 Task: Create a due date automation trigger when advanced on, the moment a card is due add content with a description not ending with resume.
Action: Mouse pressed left at (870, 335)
Screenshot: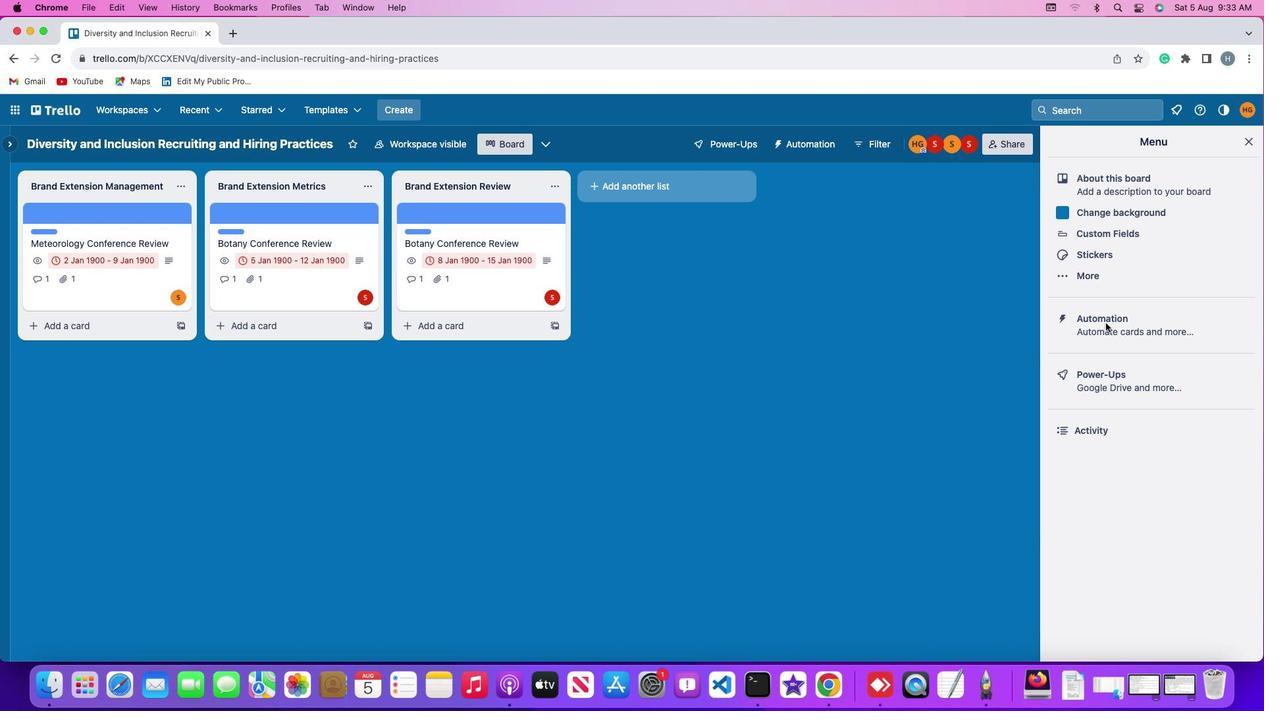 
Action: Mouse pressed left at (870, 335)
Screenshot: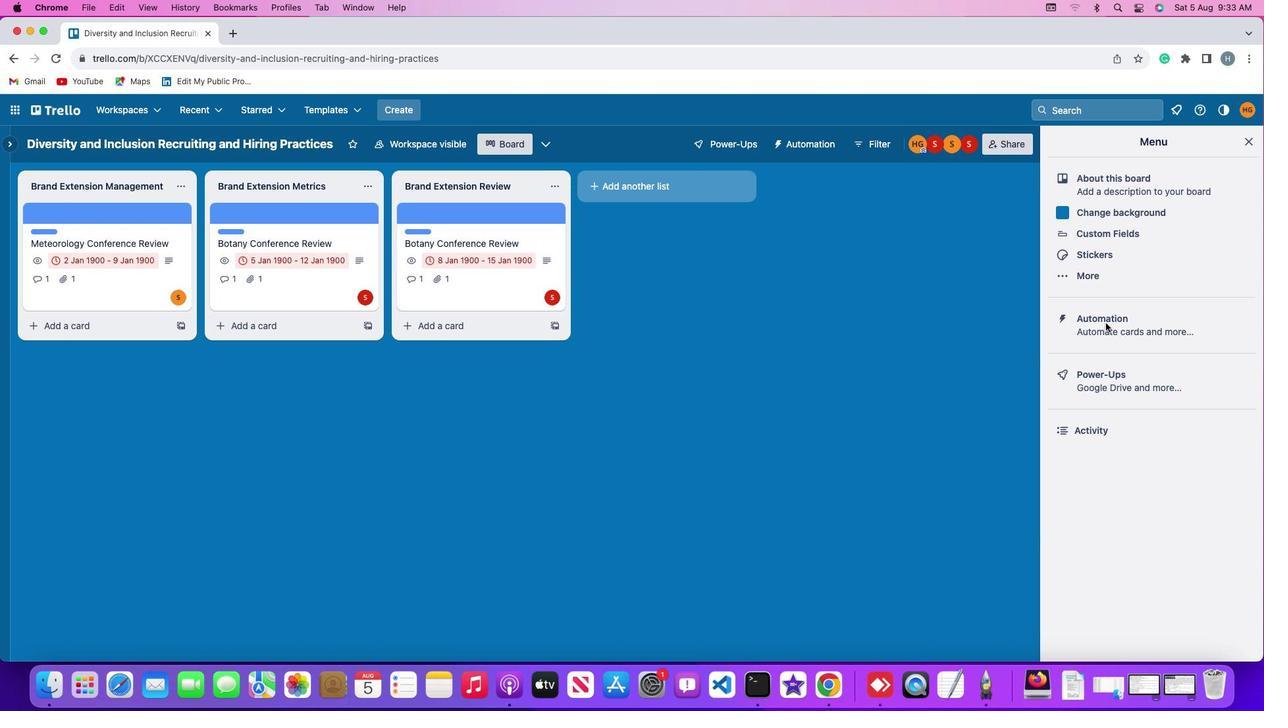 
Action: Mouse moved to (230, 323)
Screenshot: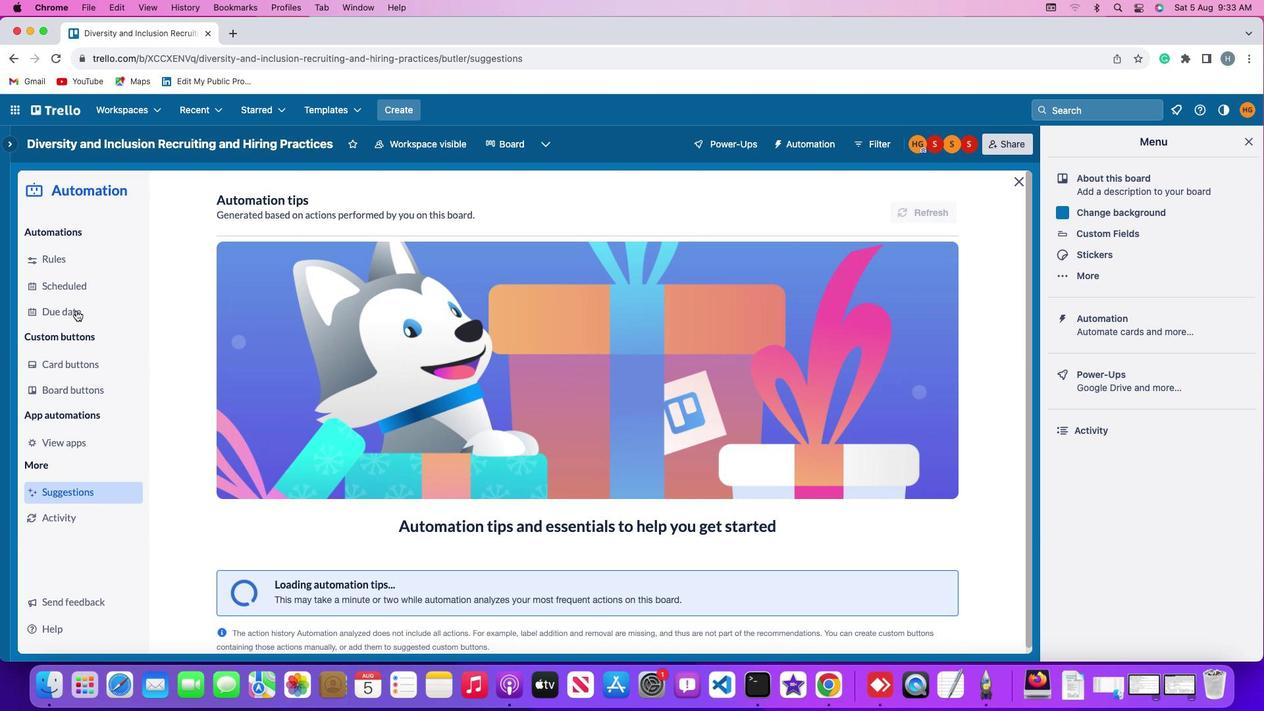 
Action: Mouse pressed left at (230, 323)
Screenshot: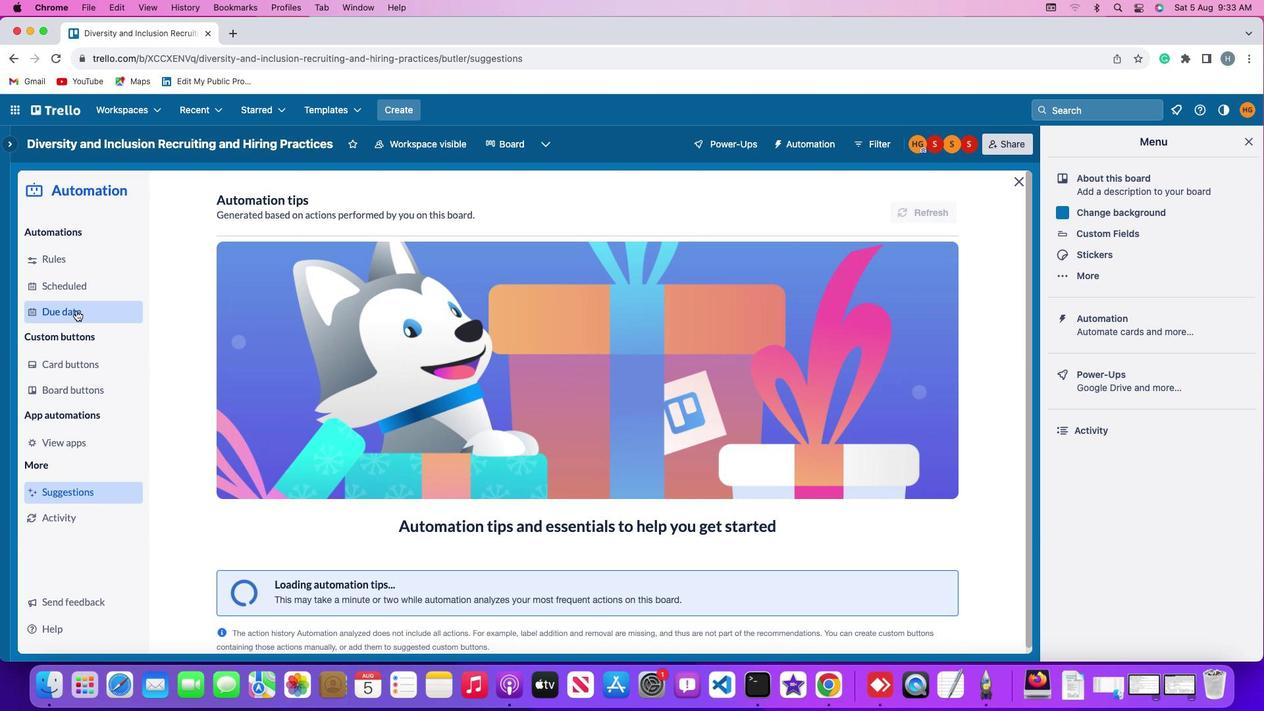 
Action: Mouse moved to (722, 228)
Screenshot: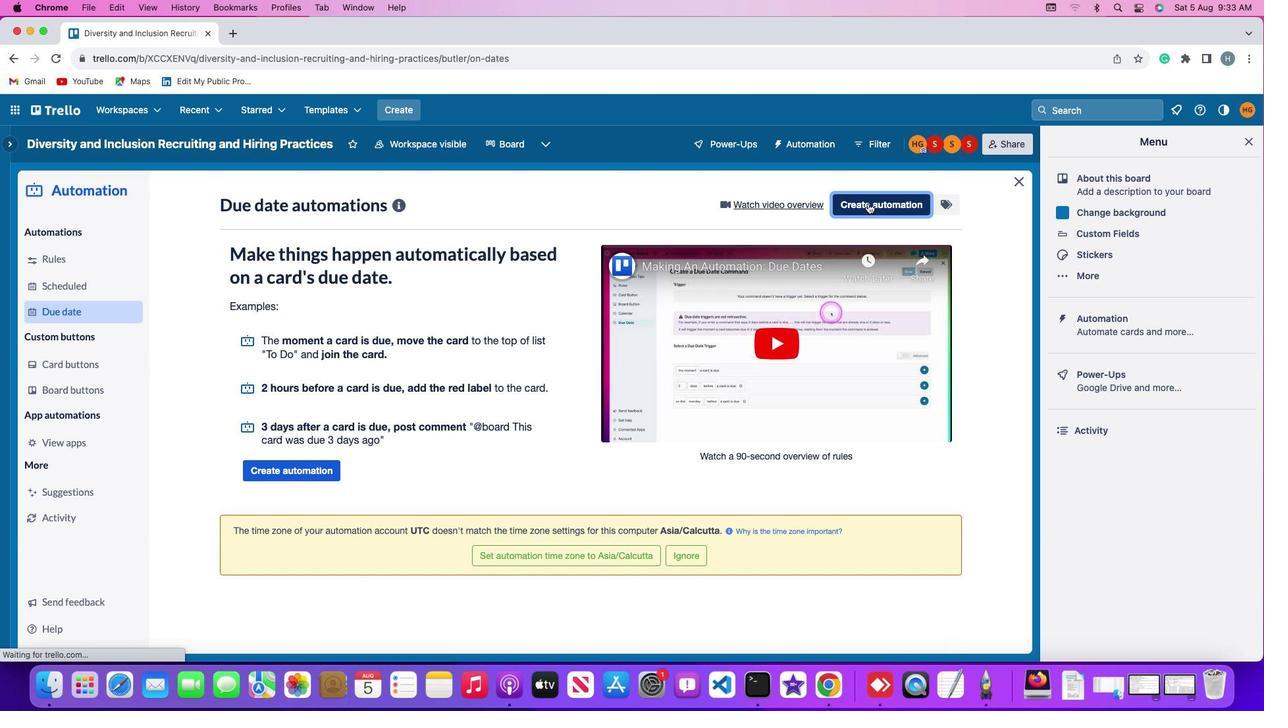 
Action: Mouse pressed left at (722, 228)
Screenshot: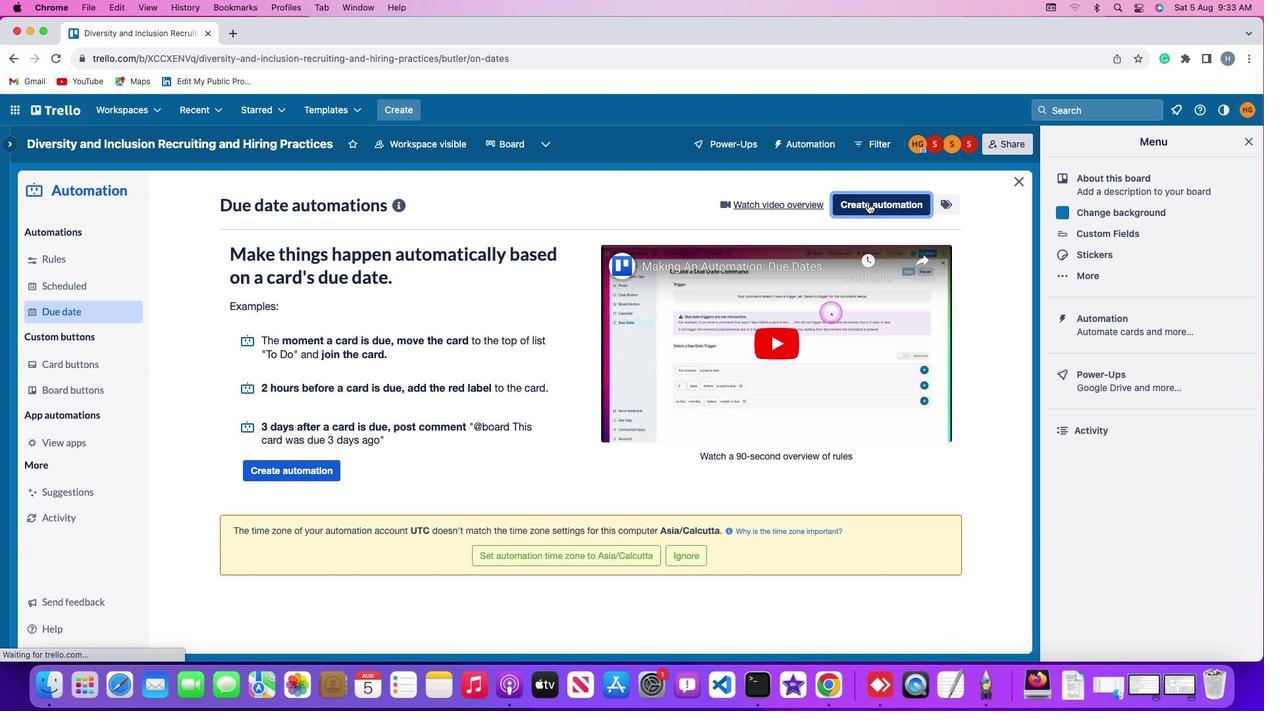 
Action: Mouse moved to (551, 340)
Screenshot: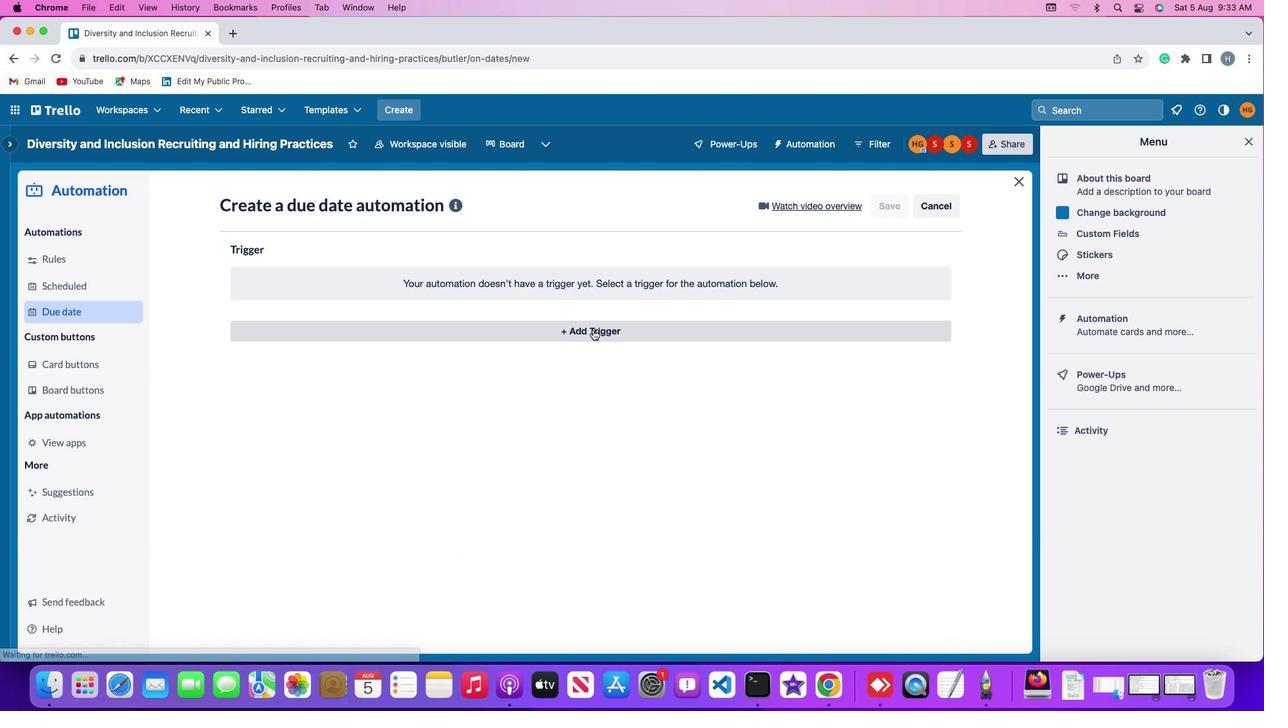 
Action: Mouse pressed left at (551, 340)
Screenshot: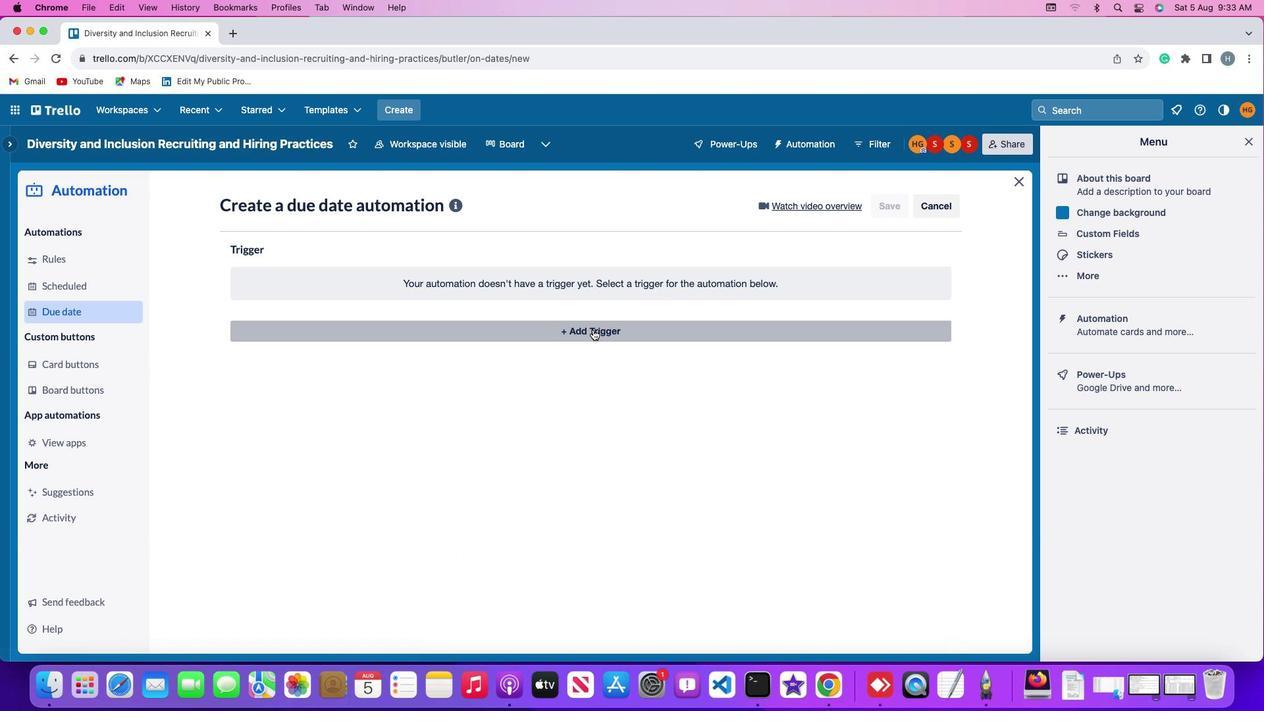 
Action: Mouse moved to (350, 480)
Screenshot: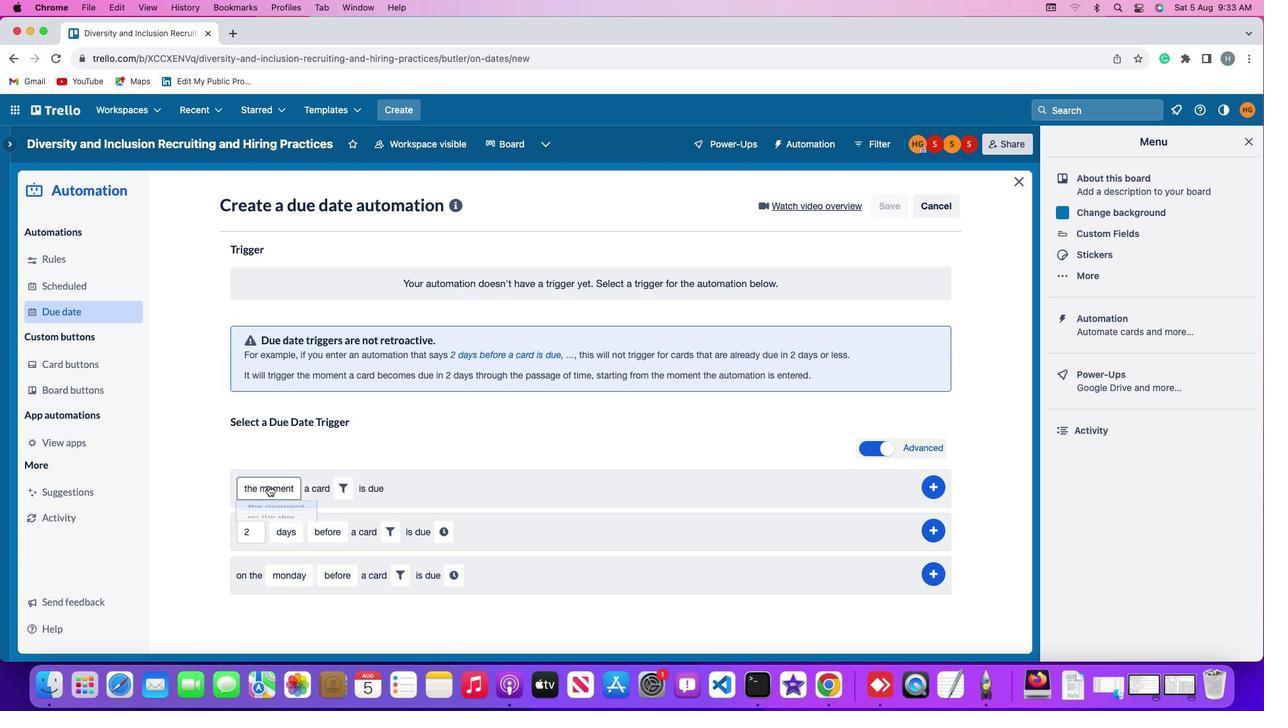 
Action: Mouse pressed left at (350, 480)
Screenshot: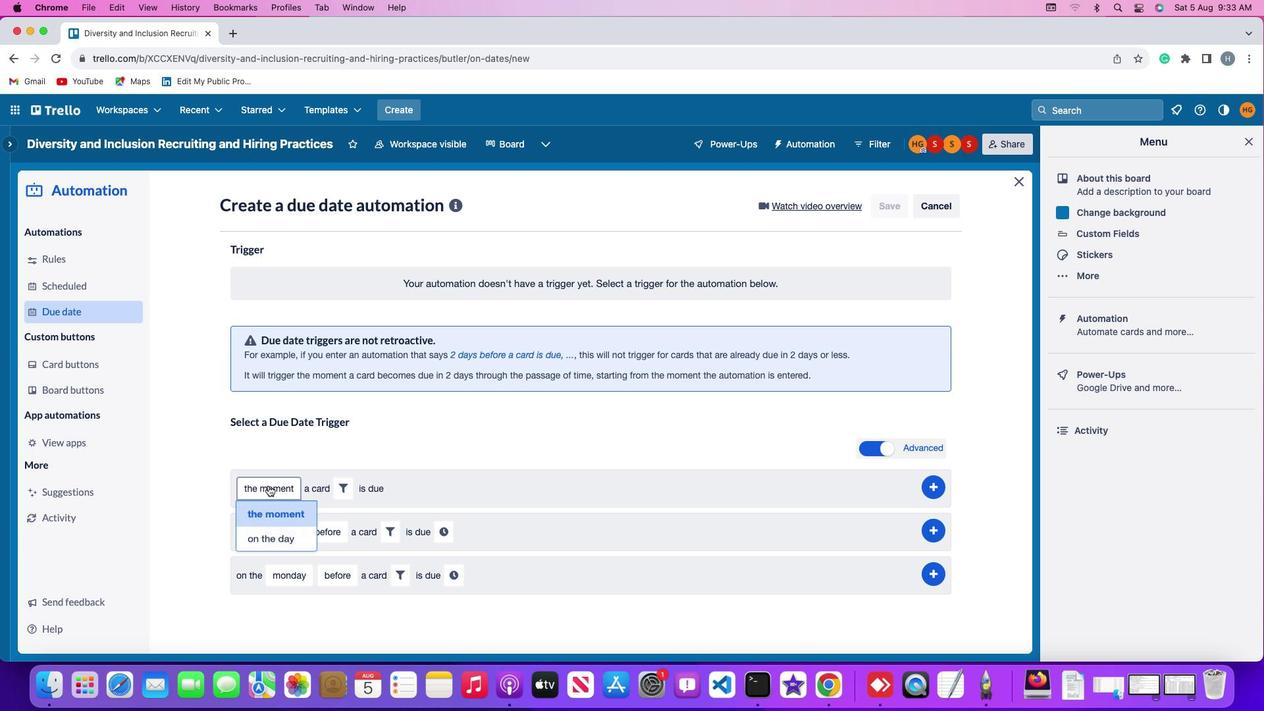 
Action: Mouse moved to (355, 503)
Screenshot: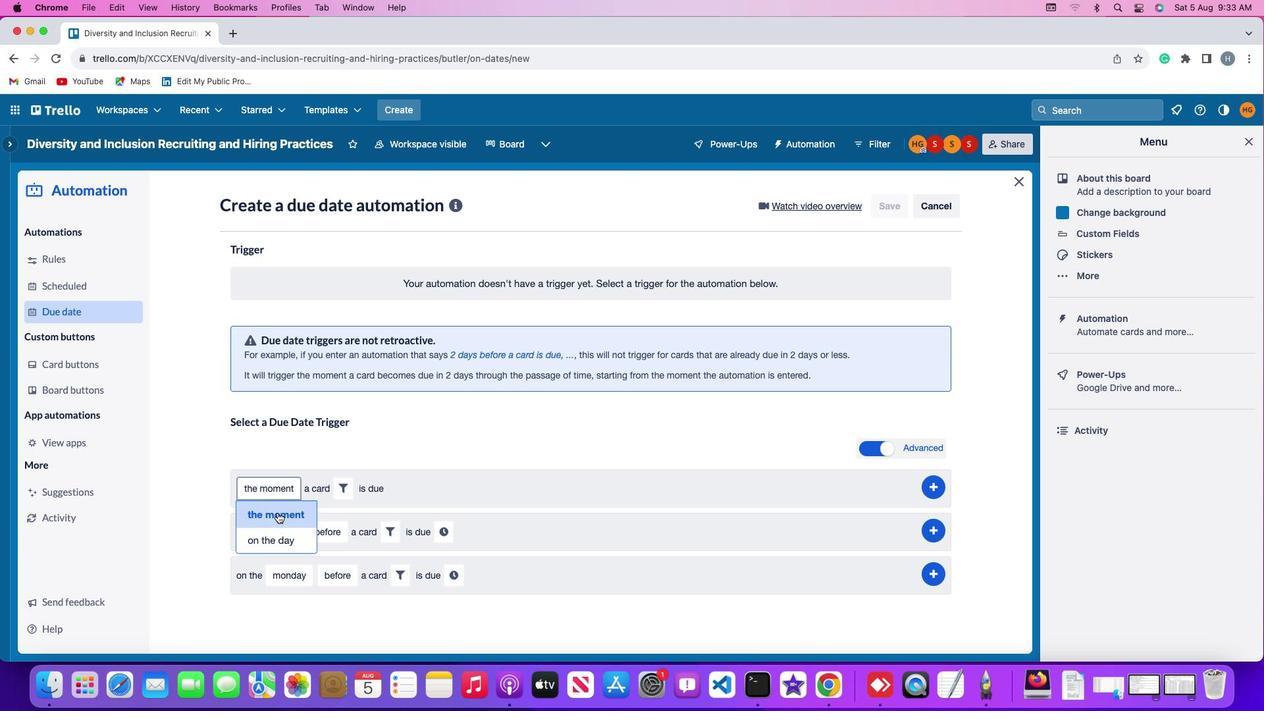 
Action: Mouse pressed left at (355, 503)
Screenshot: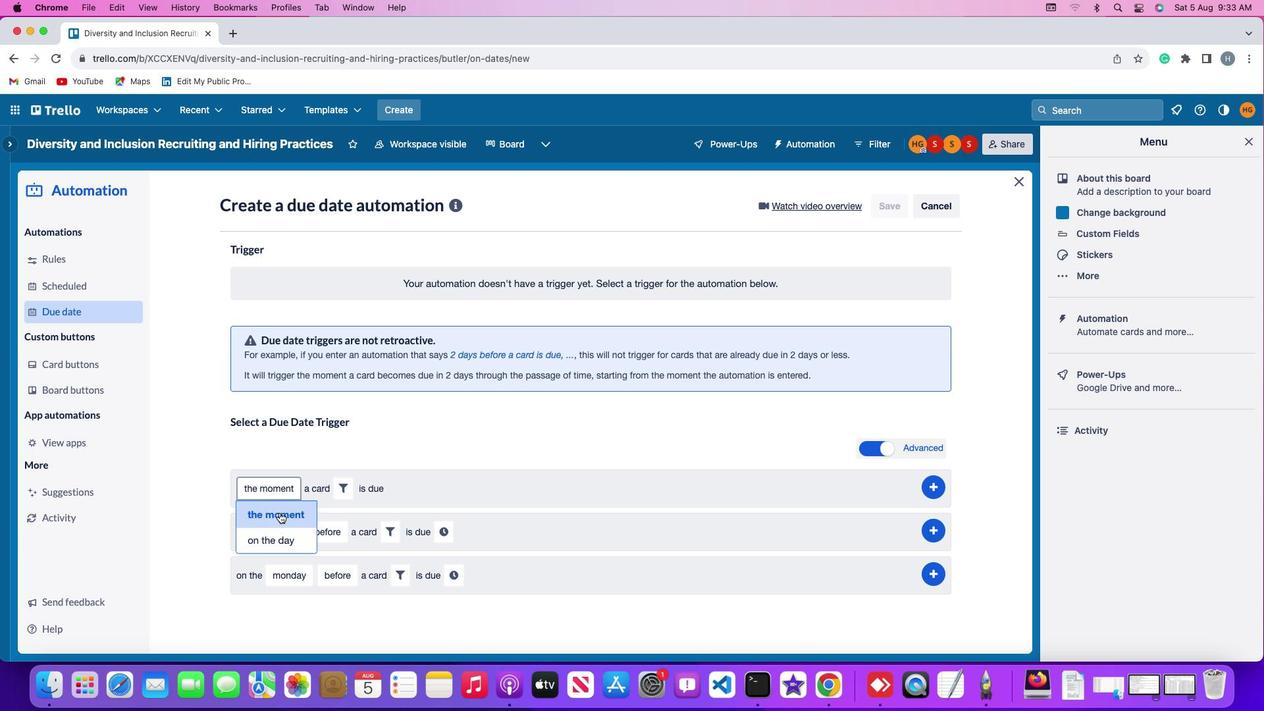 
Action: Mouse moved to (400, 483)
Screenshot: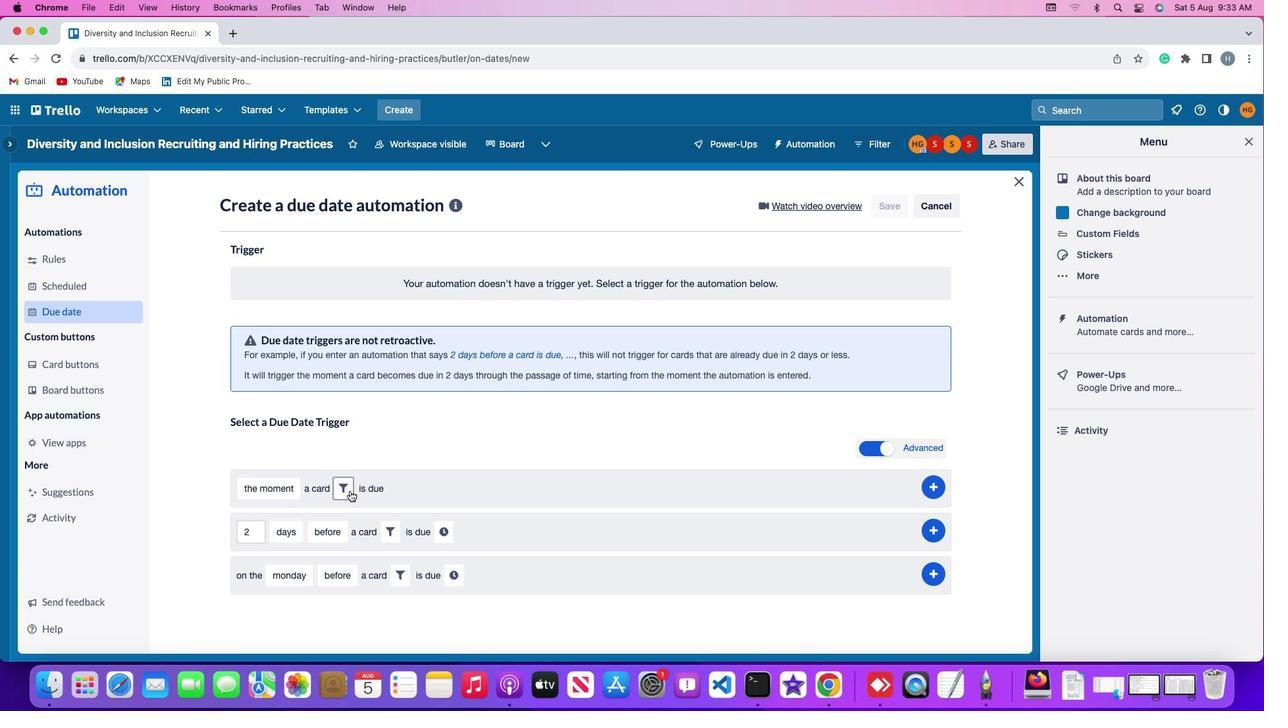 
Action: Mouse pressed left at (400, 483)
Screenshot: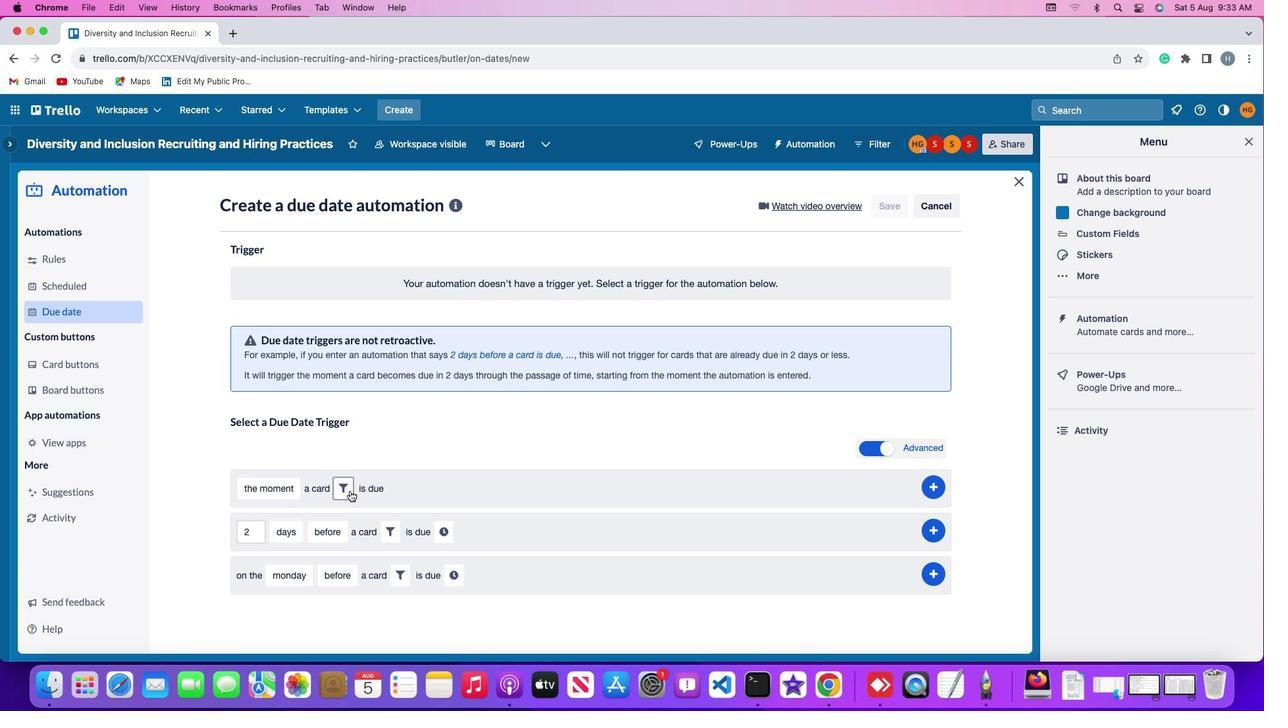 
Action: Mouse moved to (503, 522)
Screenshot: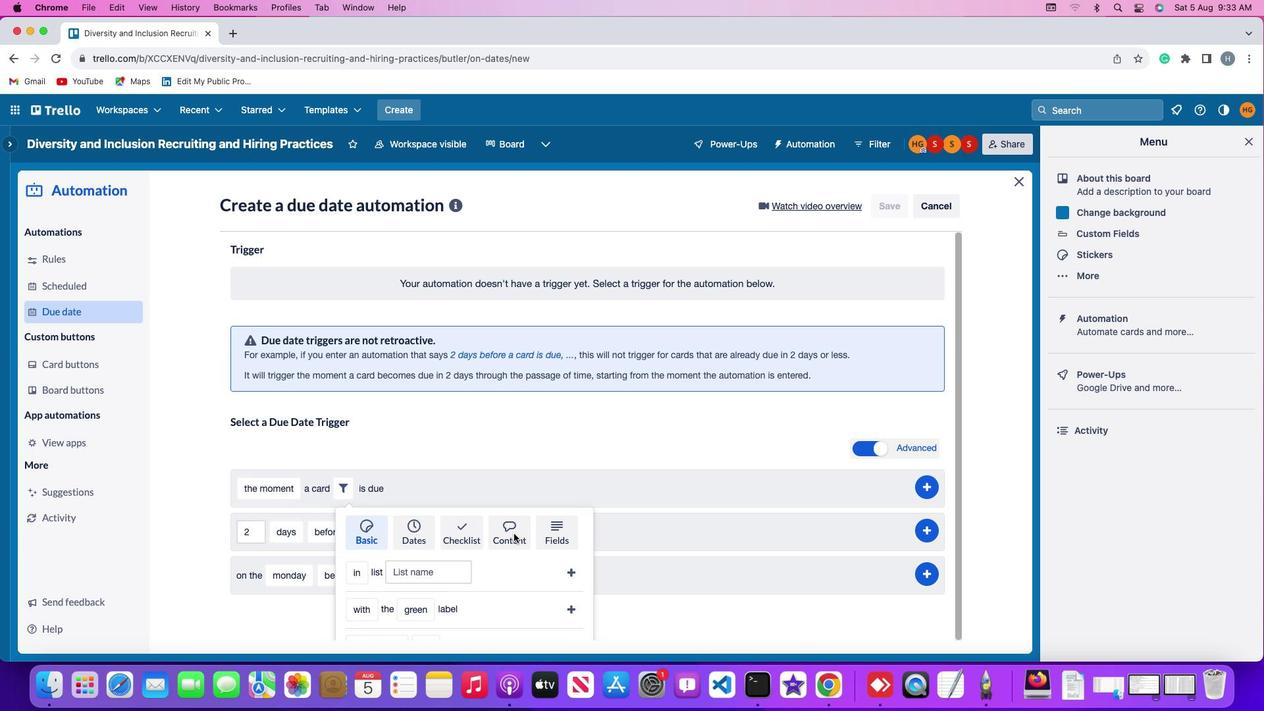 
Action: Mouse pressed left at (503, 522)
Screenshot: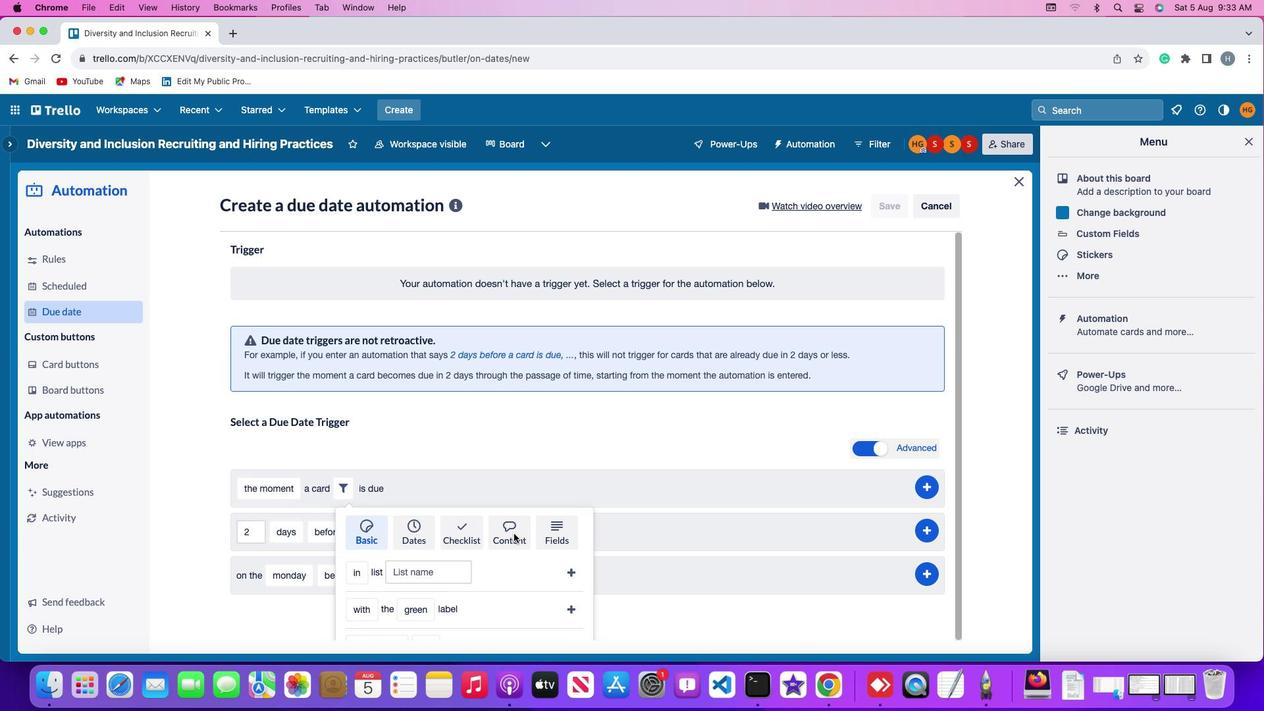 
Action: Mouse moved to (437, 508)
Screenshot: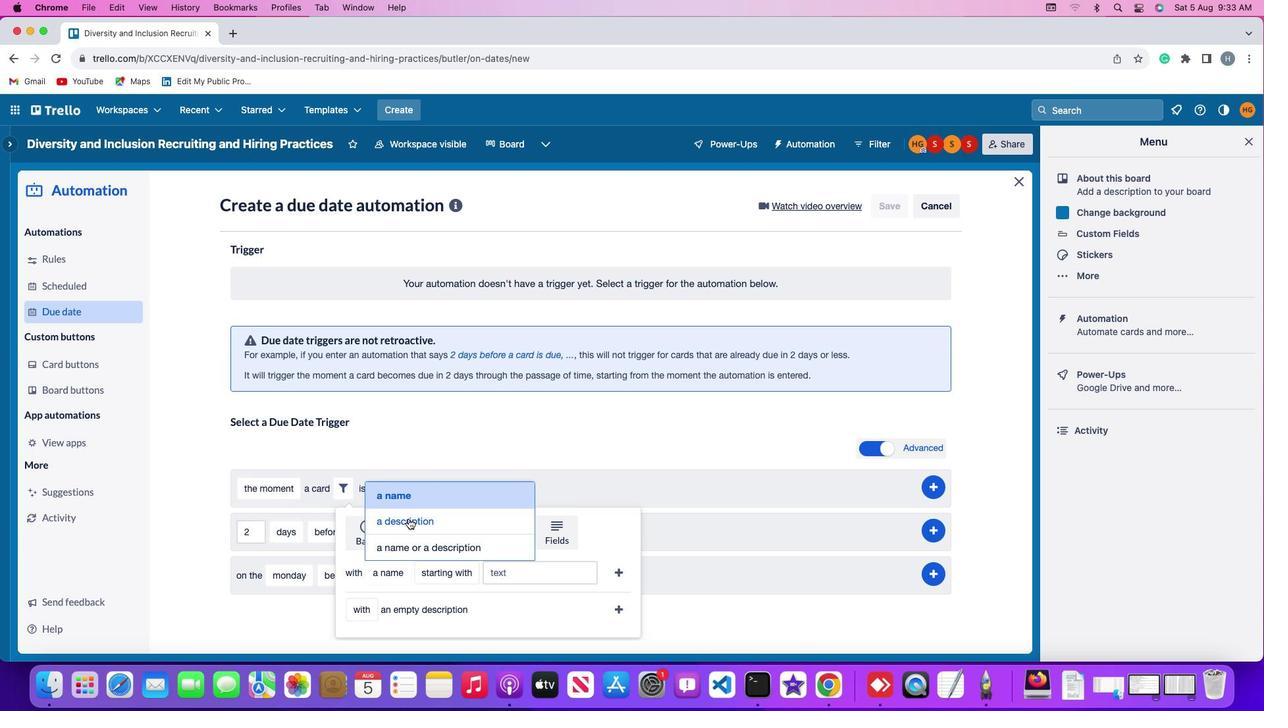 
Action: Mouse pressed left at (437, 508)
Screenshot: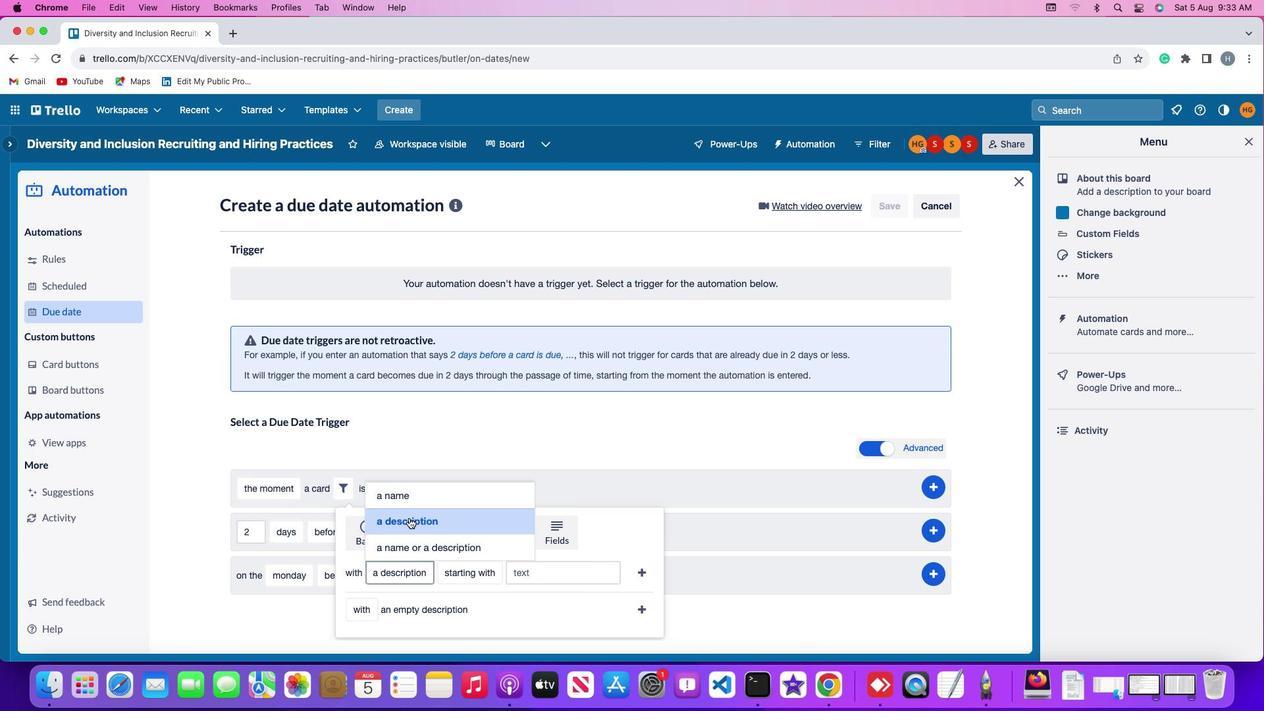 
Action: Mouse moved to (478, 510)
Screenshot: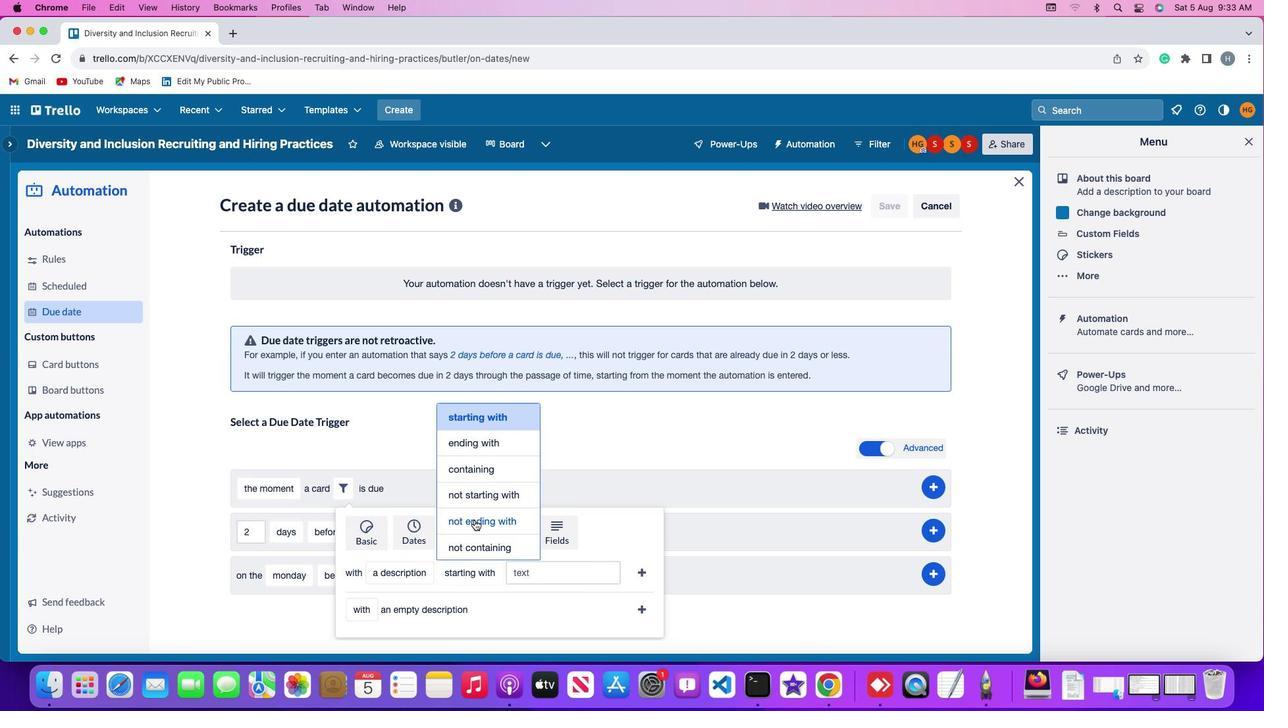 
Action: Mouse pressed left at (478, 510)
Screenshot: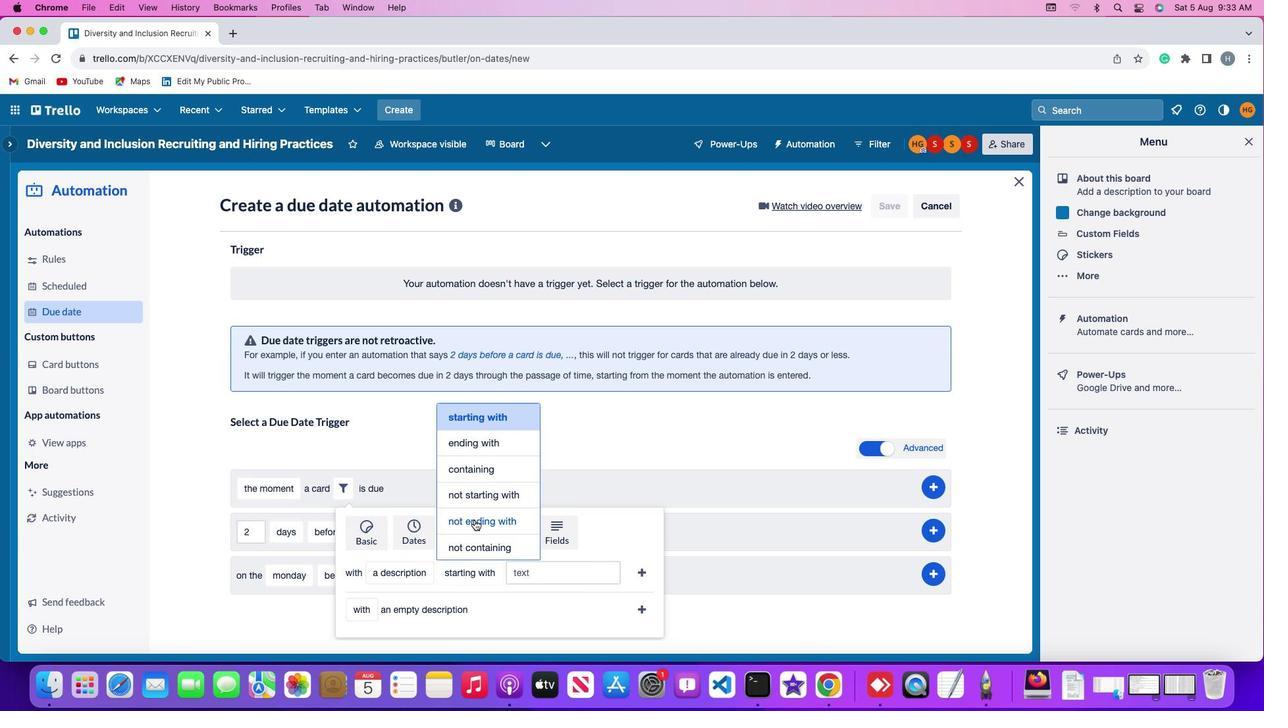 
Action: Mouse moved to (530, 555)
Screenshot: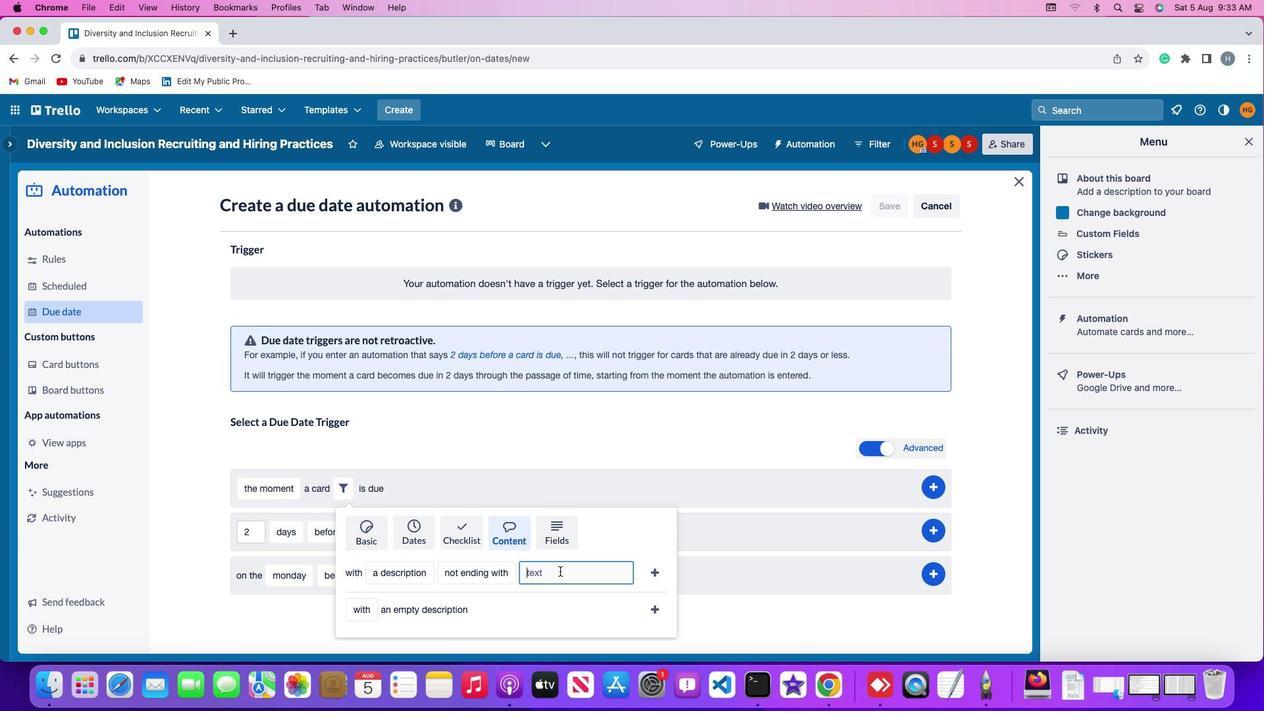 
Action: Mouse pressed left at (530, 555)
Screenshot: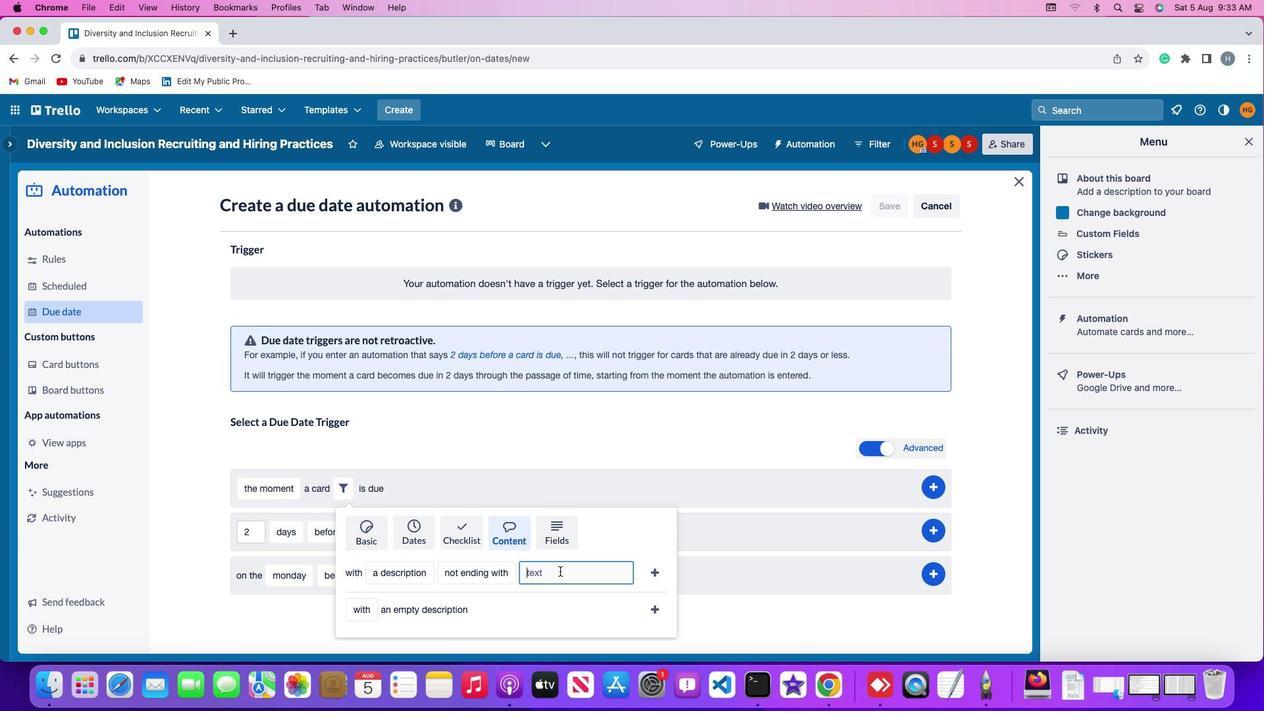
Action: Mouse moved to (530, 555)
Screenshot: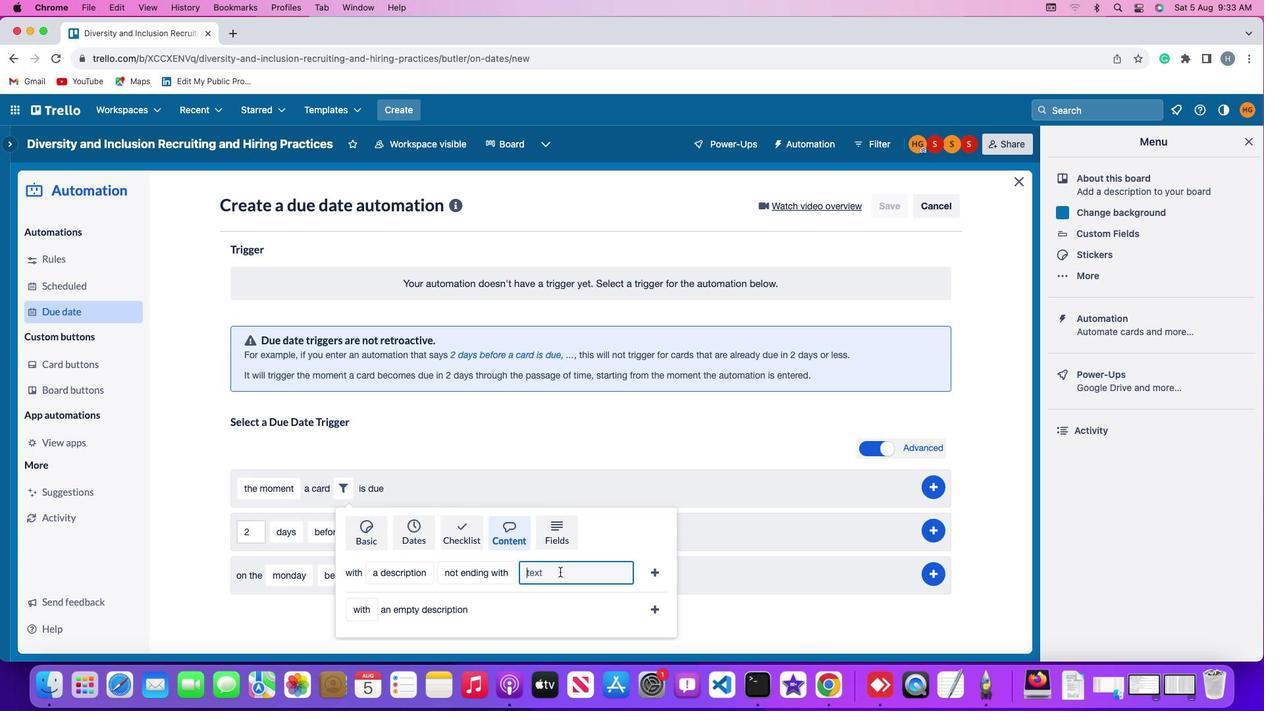 
Action: Key pressed 'r''e''s''u''m''e'
Screenshot: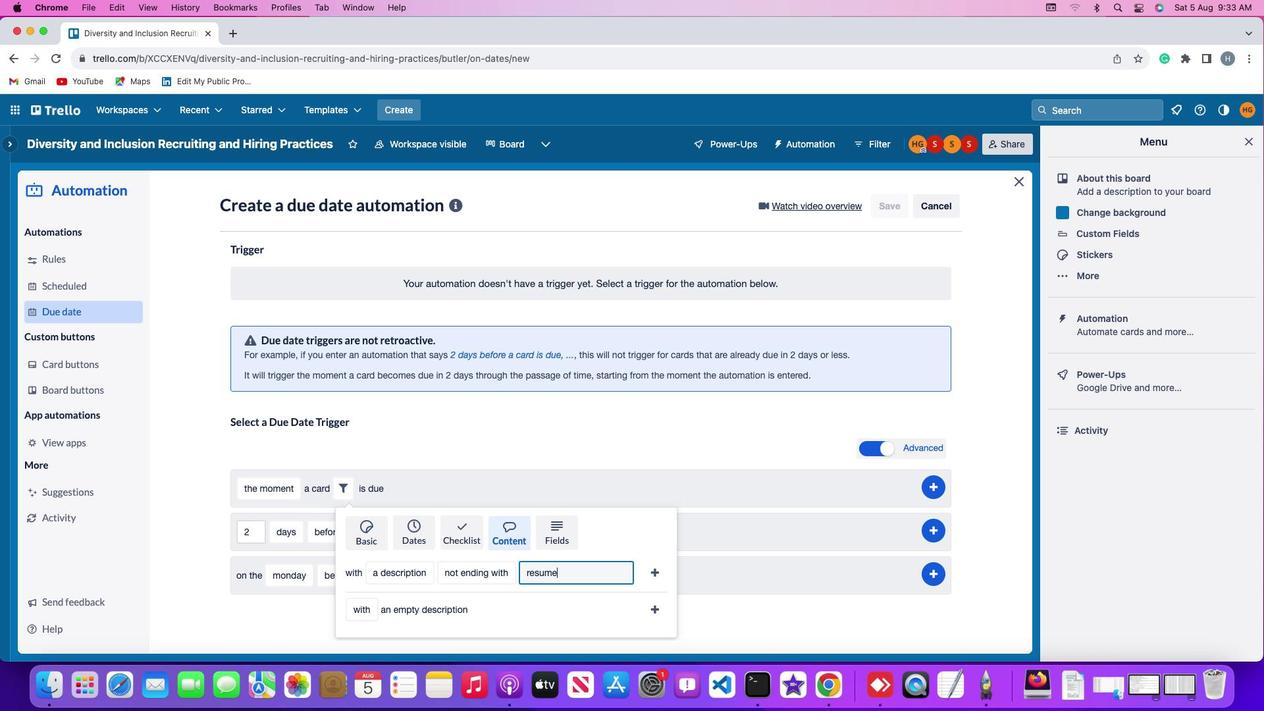 
Action: Mouse moved to (589, 557)
Screenshot: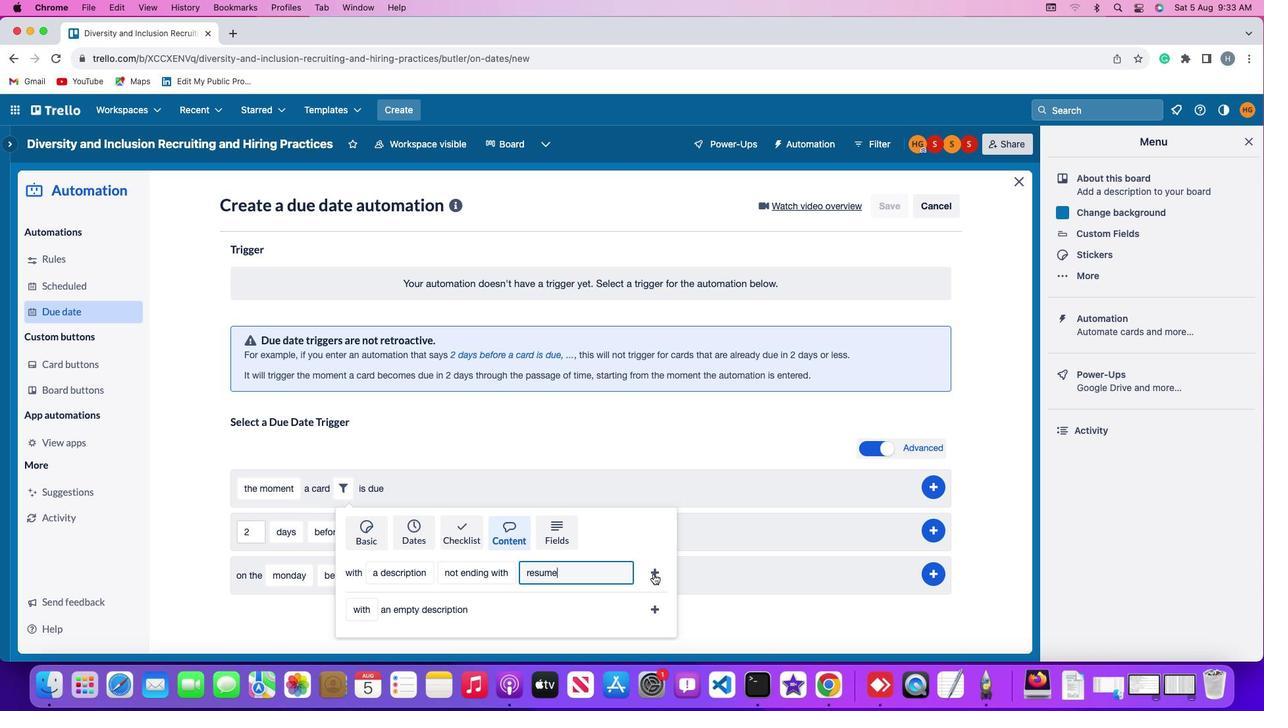 
Action: Mouse pressed left at (589, 557)
Screenshot: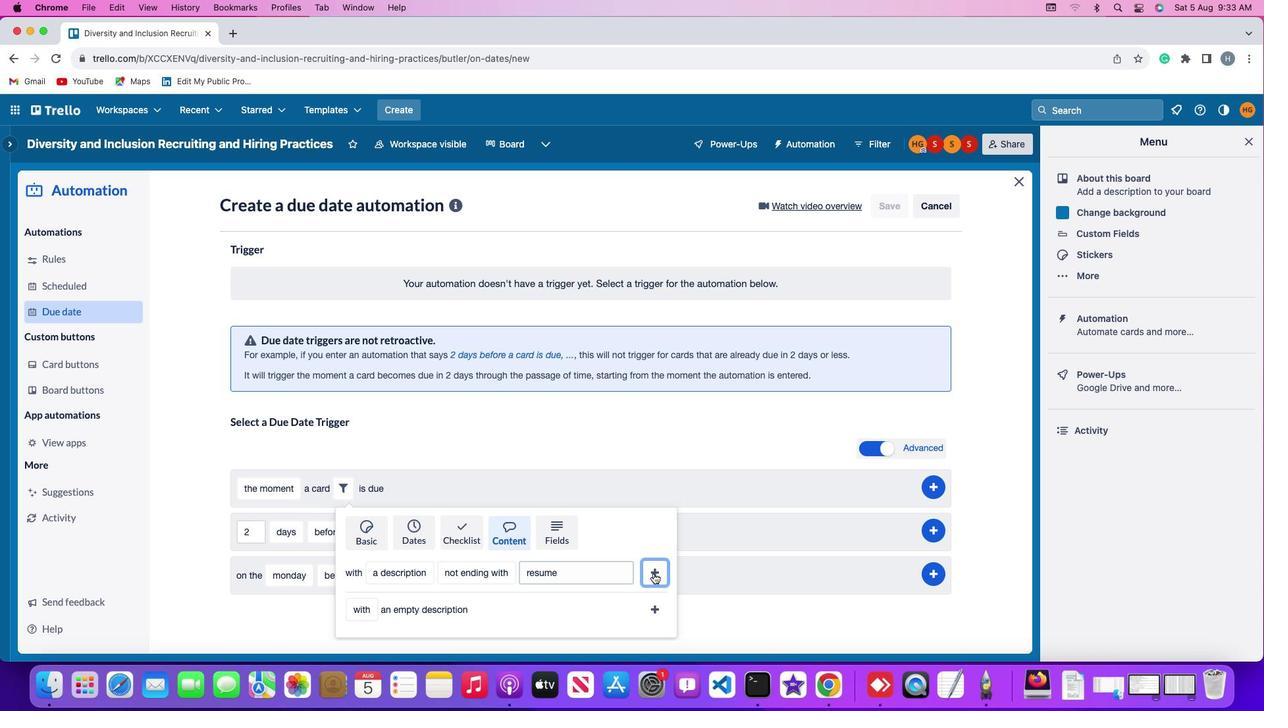 
Action: Mouse moved to (765, 476)
Screenshot: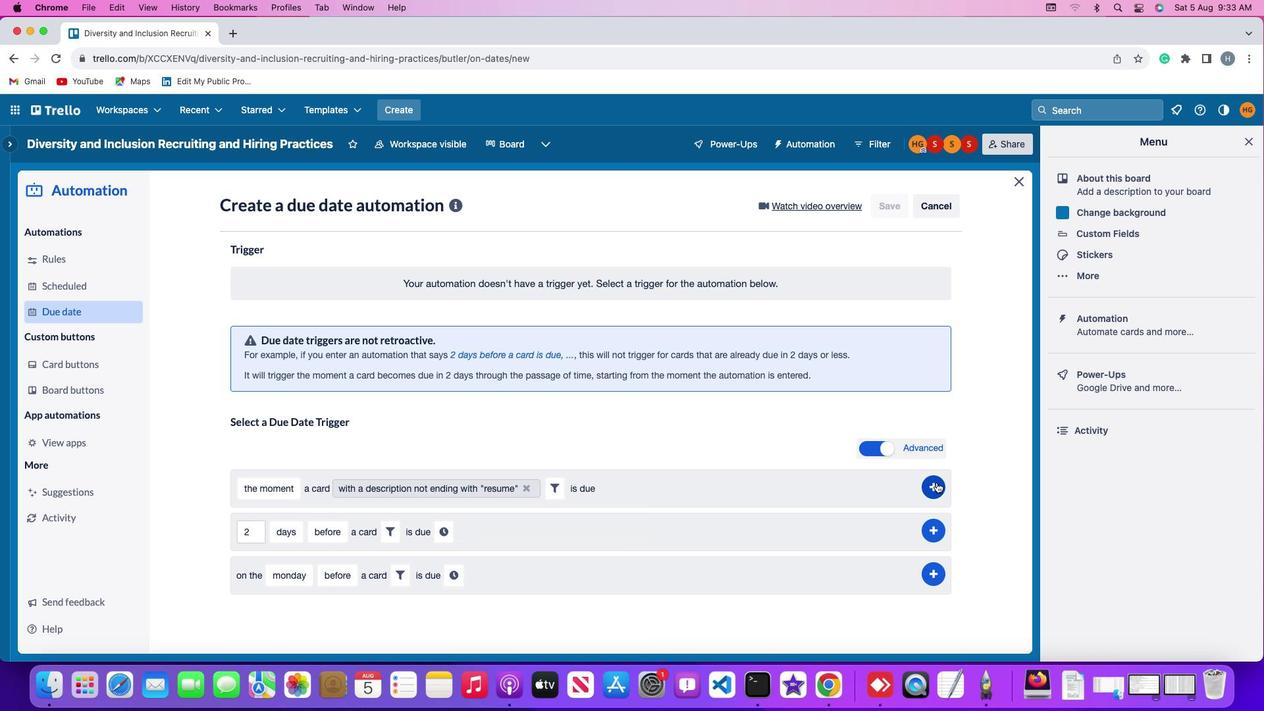 
Action: Mouse pressed left at (765, 476)
Screenshot: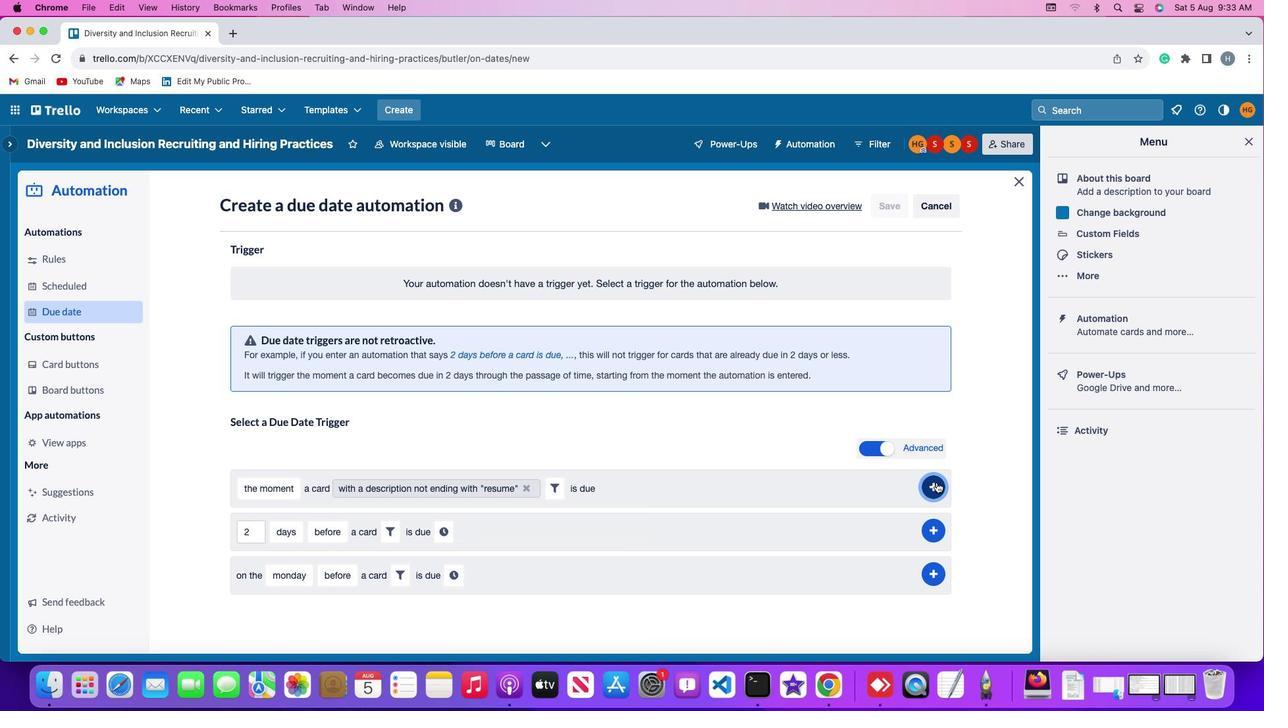 
Action: Mouse moved to (802, 393)
Screenshot: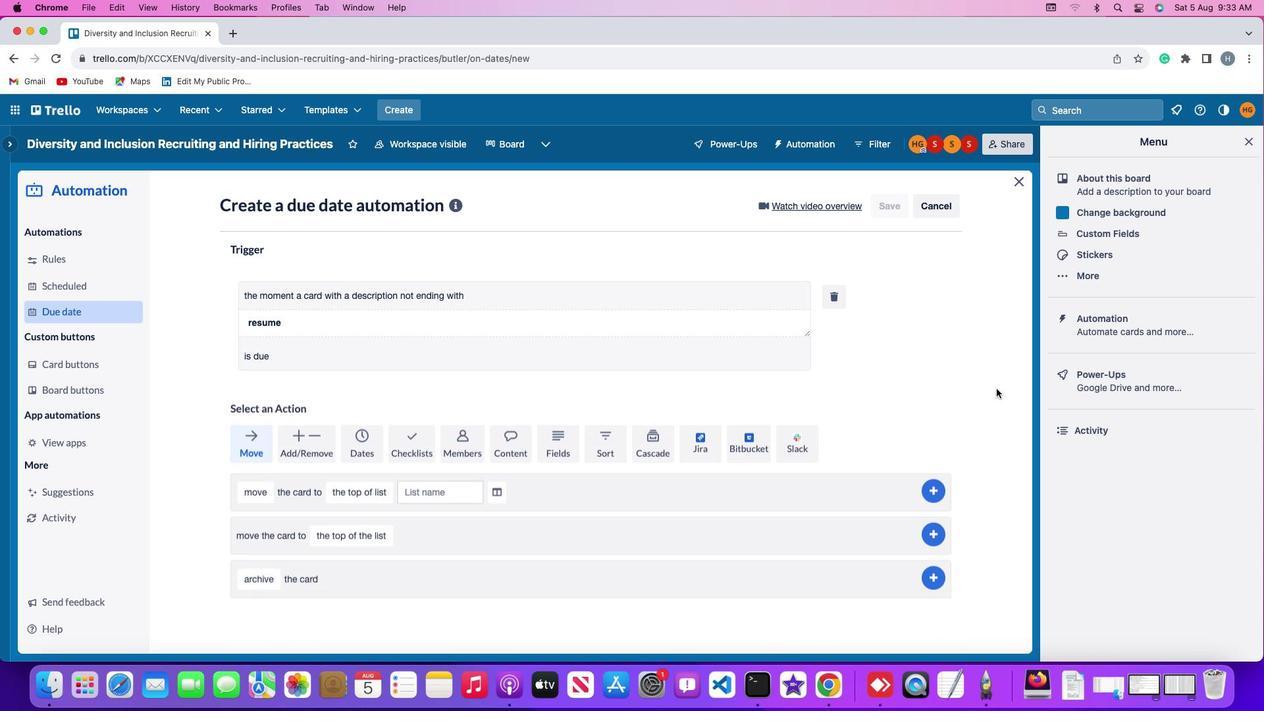 
